 Task: Move the task Develop a new online tool for online course evaluations to the section Done in the project BellRise and filter the tasks in the project by Incomplete tasks
Action: Mouse moved to (412, 166)
Screenshot: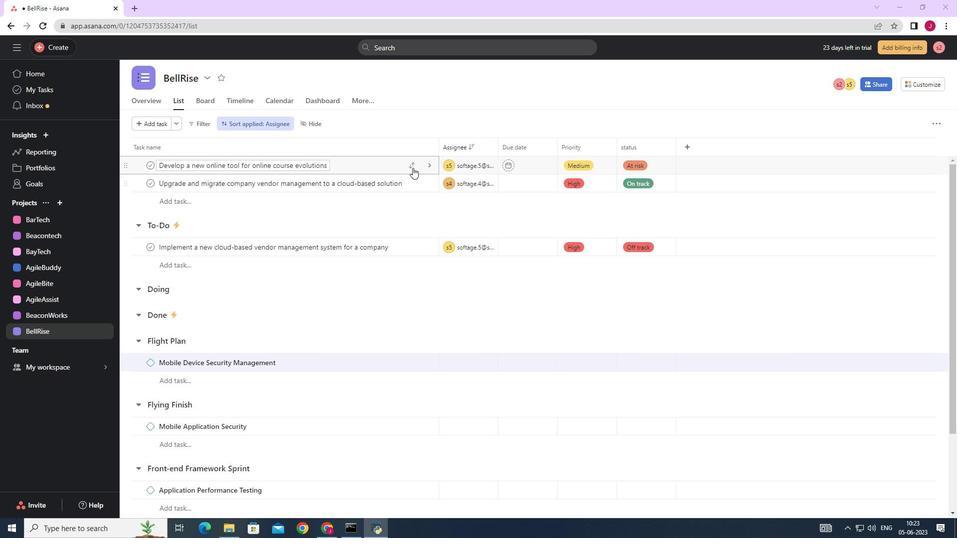 
Action: Mouse pressed left at (412, 166)
Screenshot: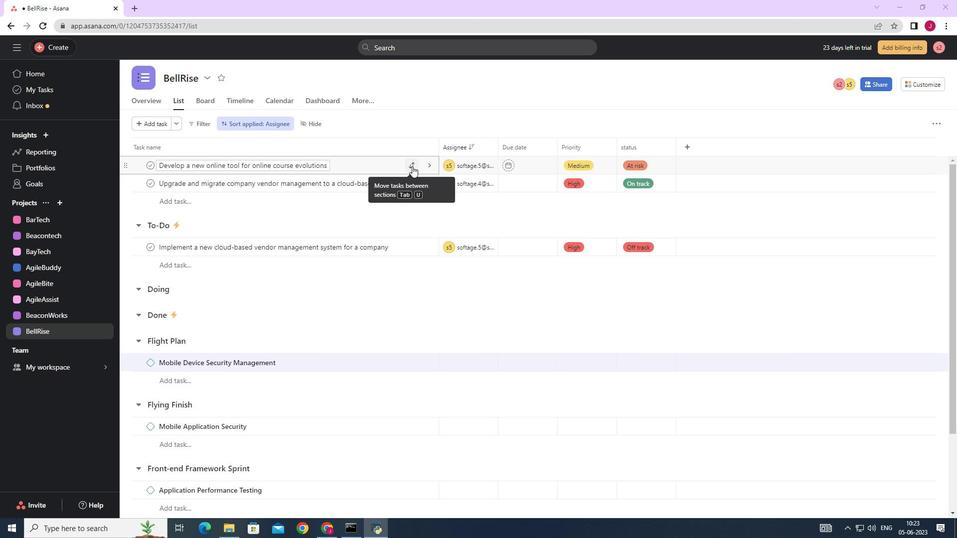 
Action: Mouse moved to (345, 256)
Screenshot: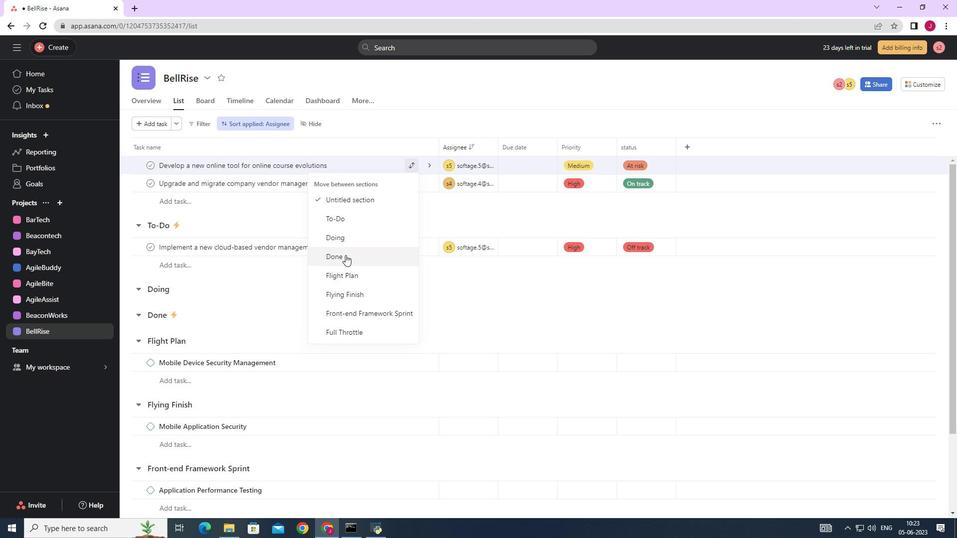 
Action: Mouse pressed left at (345, 256)
Screenshot: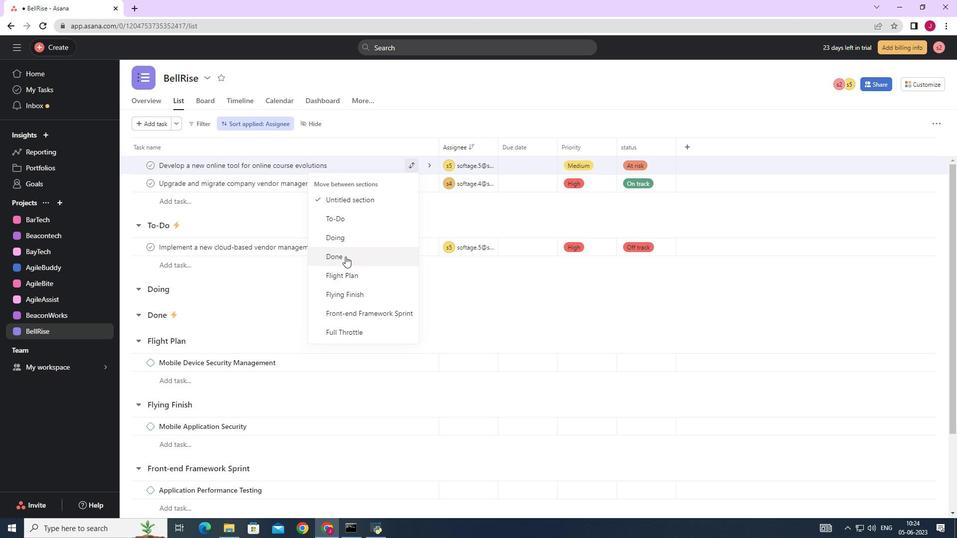
Action: Mouse moved to (194, 121)
Screenshot: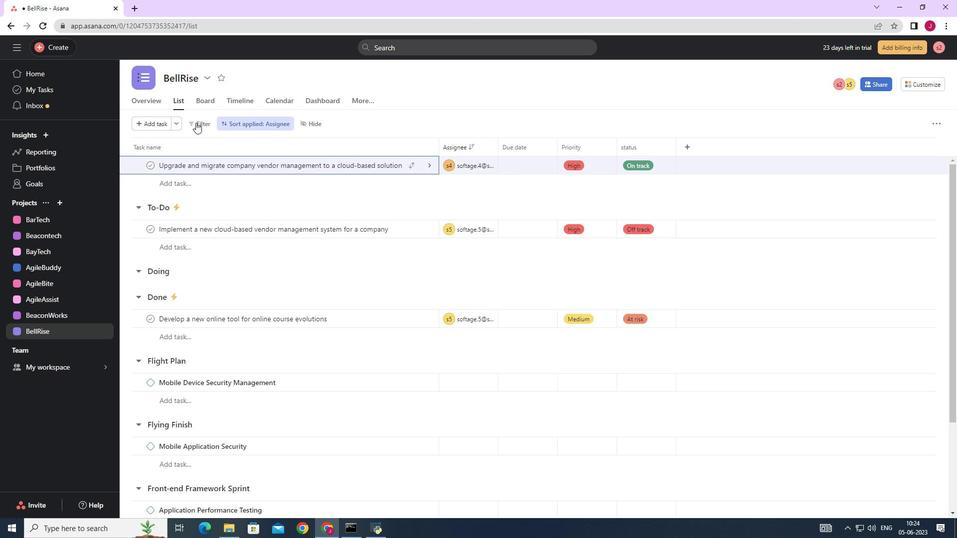 
Action: Mouse pressed left at (194, 121)
Screenshot: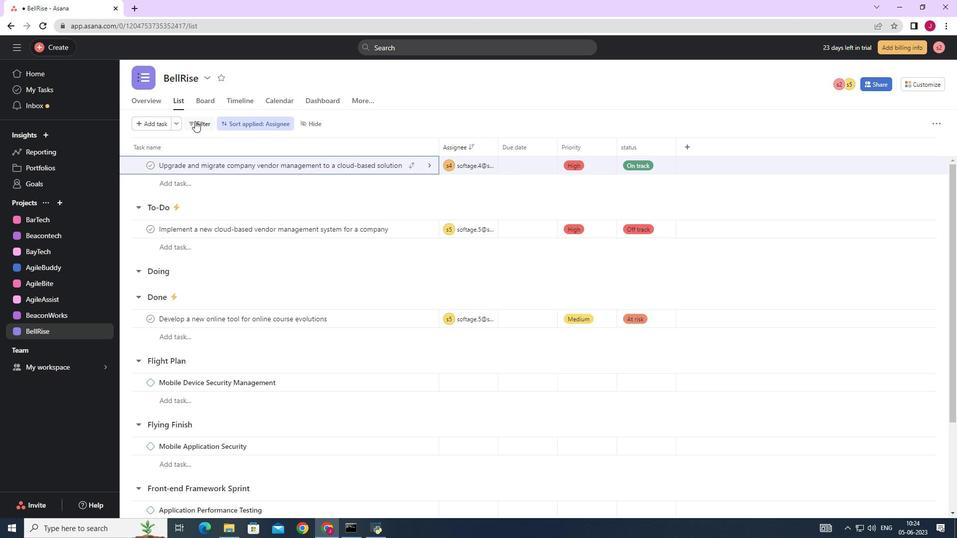 
Action: Mouse moved to (216, 161)
Screenshot: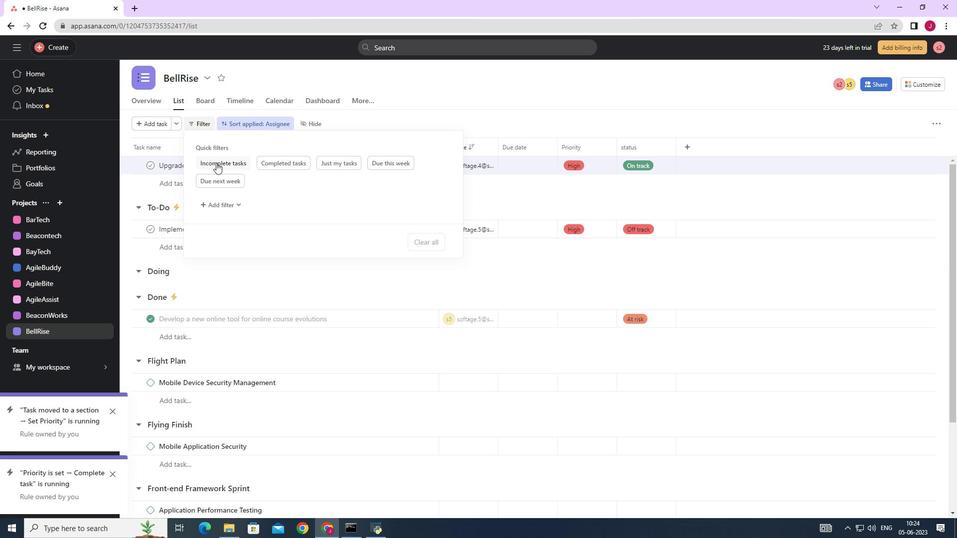 
Action: Mouse pressed left at (216, 161)
Screenshot: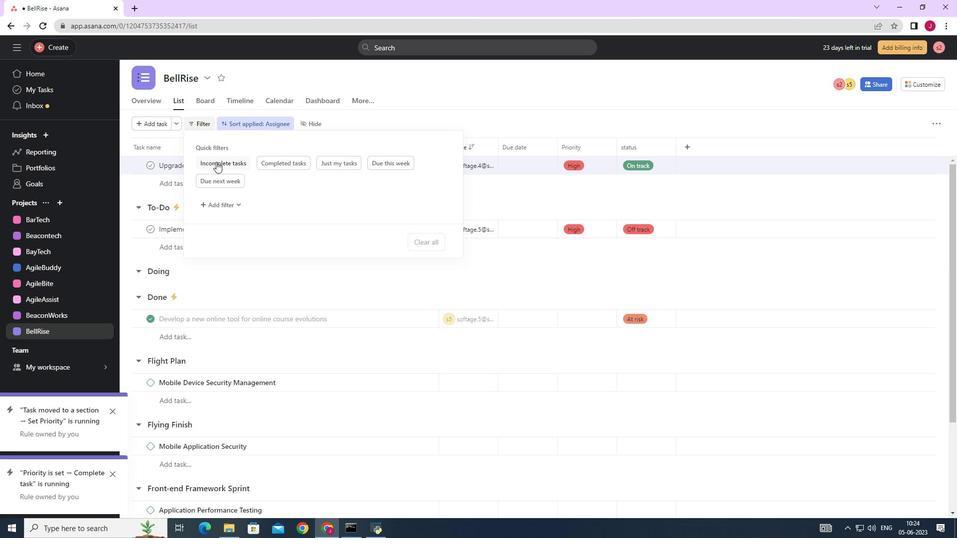 
Action: Mouse moved to (760, 275)
Screenshot: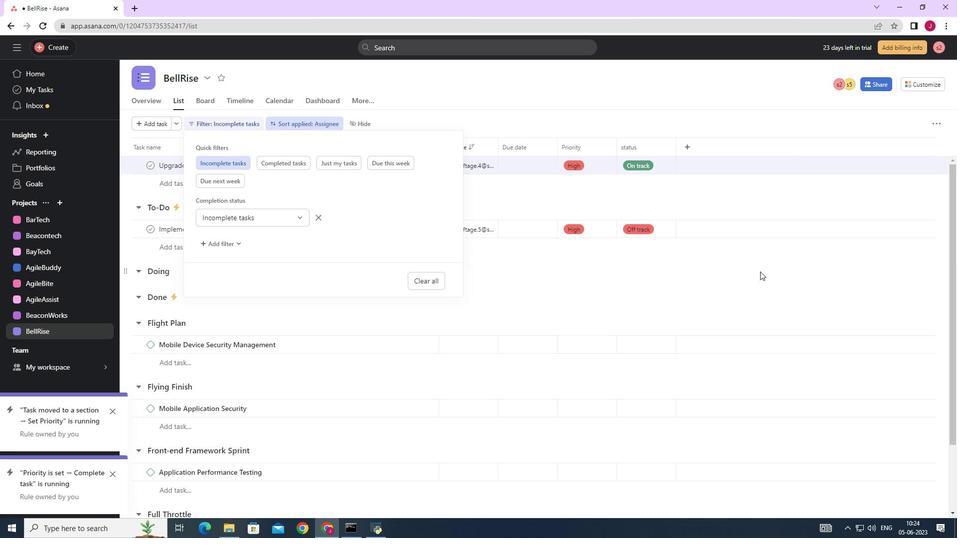 
Action: Mouse pressed left at (760, 275)
Screenshot: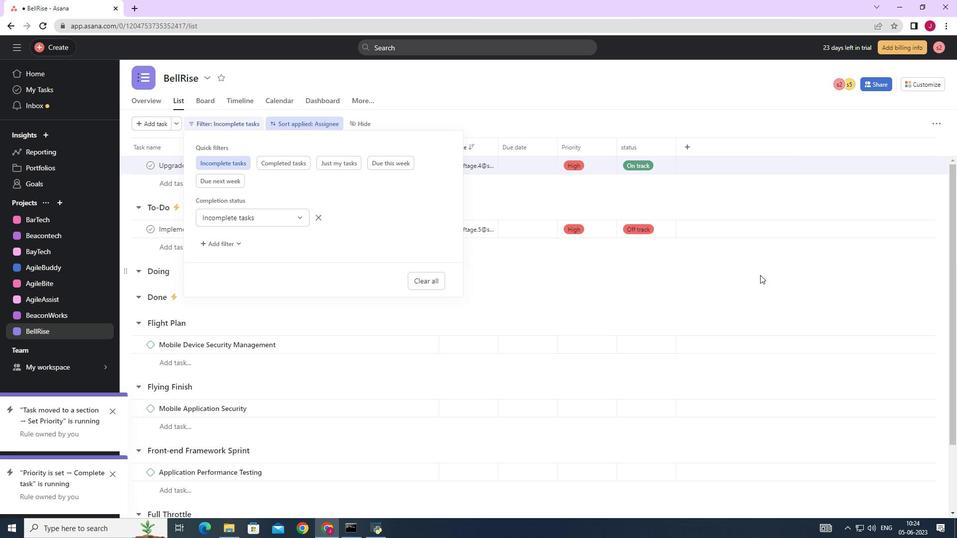 
